 Task: Create a section Dash & Dine and in the section, add a milestone Data Visualization Implementation in the project AgileRamp
Action: Mouse moved to (238, 540)
Screenshot: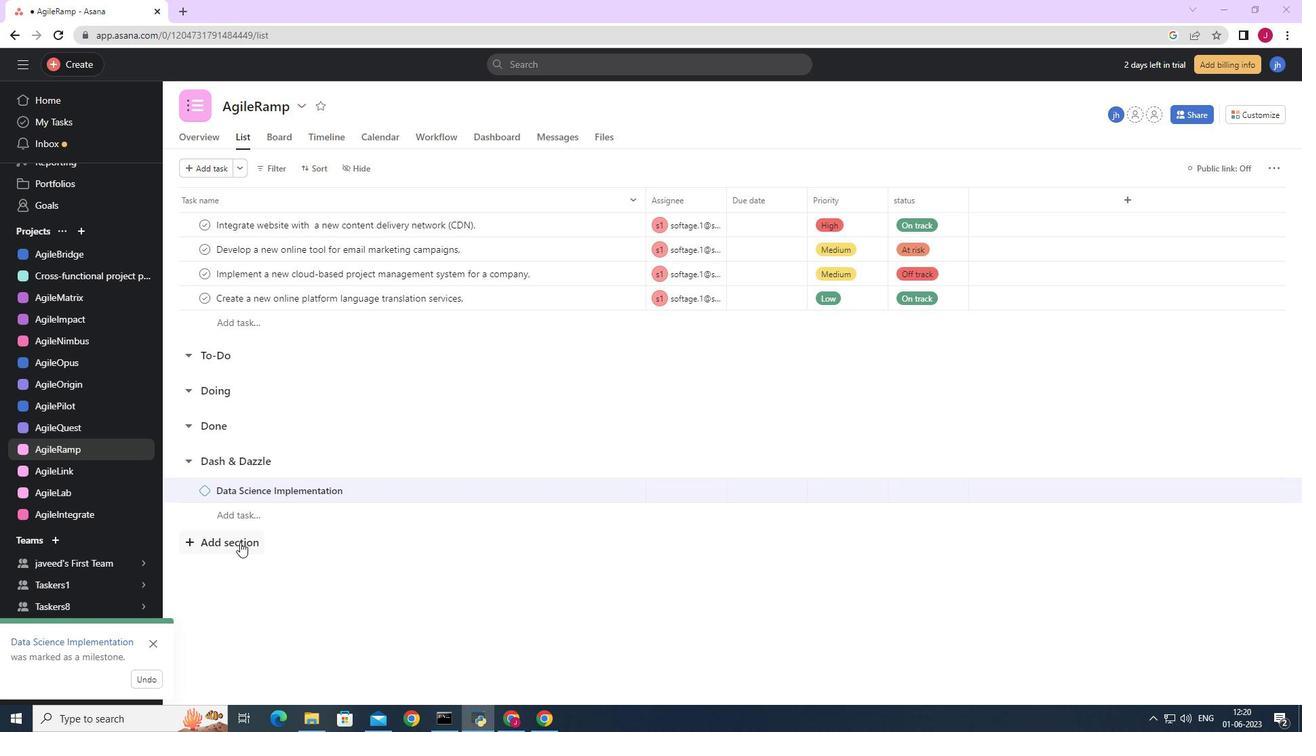 
Action: Mouse pressed left at (238, 540)
Screenshot: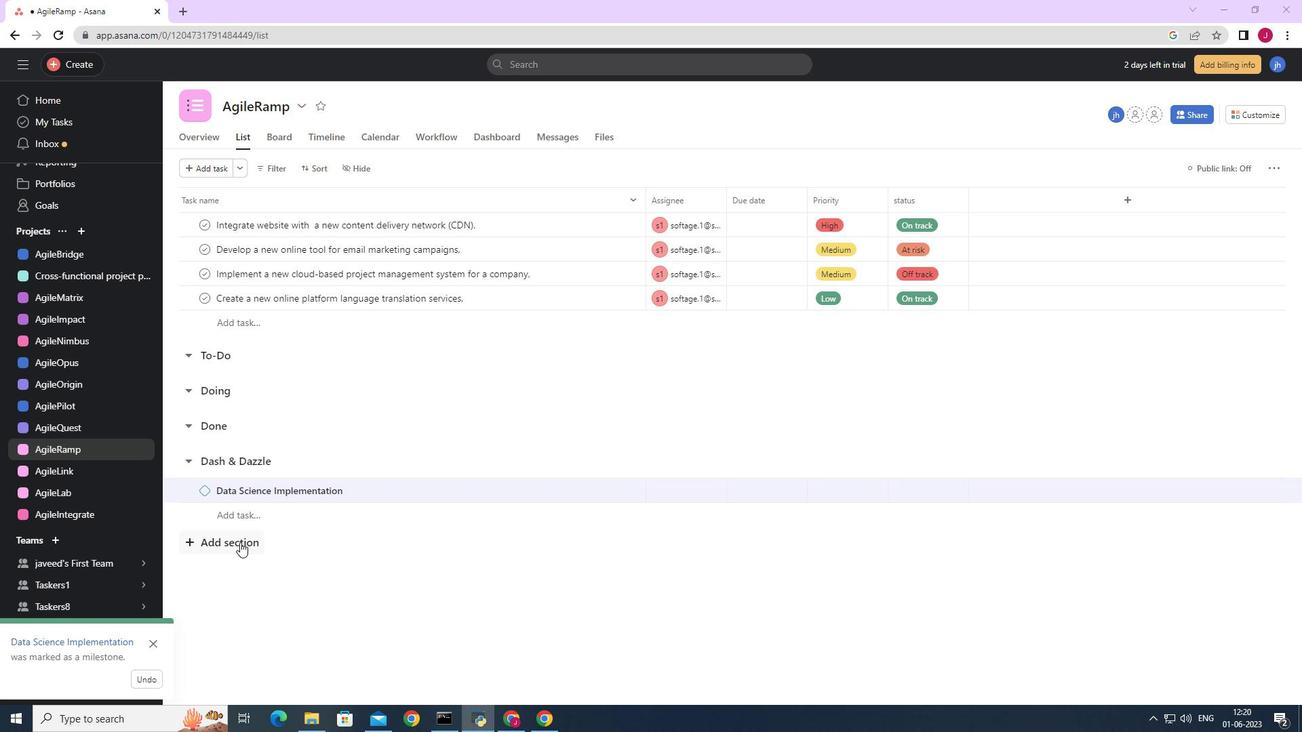 
Action: Key pressed <Key.caps_lock>D<Key.caps_lock>ash<Key.space><Key.shift>&<Key.space><Key.caps_lock>D<Key.shift>INE<Key.backspace><Key.backspace><Key.backspace><Key.shift>O<Key.backspace><Key.caps_lock>ine<Key.enter><Key.caps_lock>D<Key.caps_lock>ata<Key.space><Key.caps_lock>V<Key.caps_lock>isualization<Key.space><Key.caps_lock>I<Key.caps_lock>mplementation
Screenshot: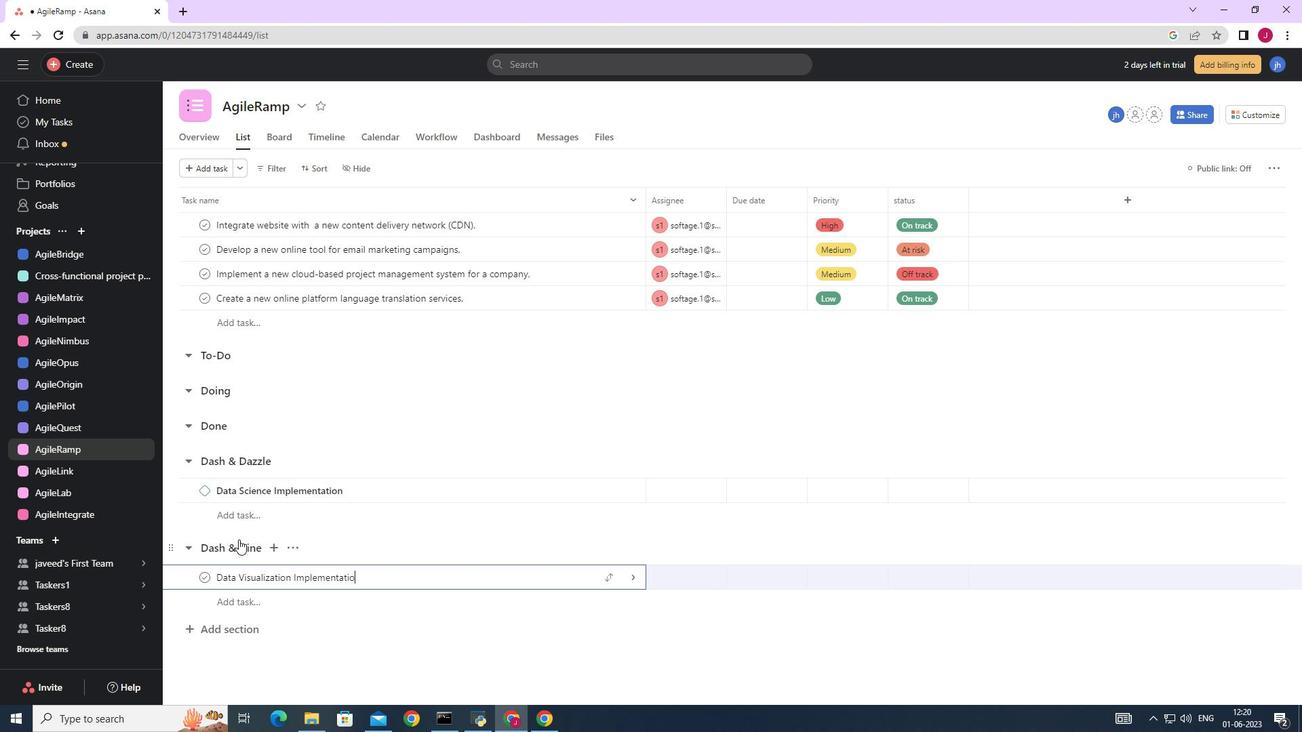
Action: Mouse moved to (634, 576)
Screenshot: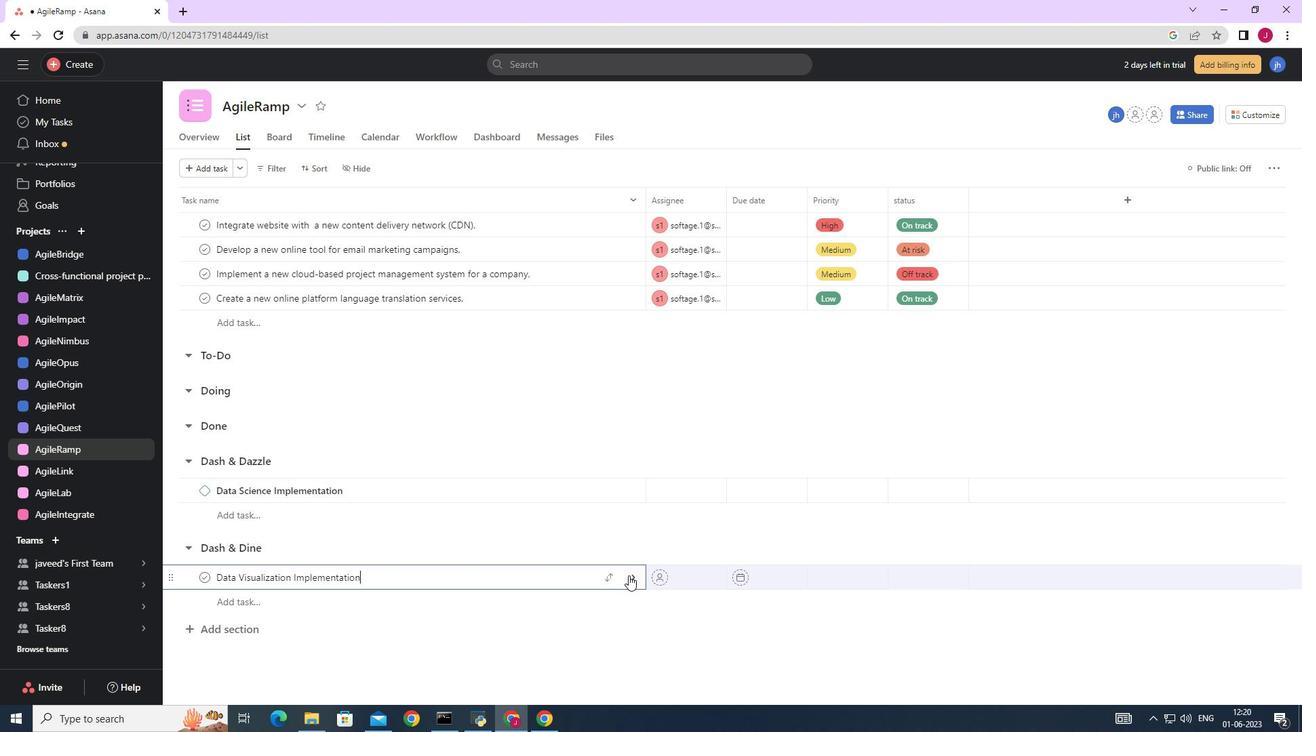 
Action: Mouse pressed left at (634, 576)
Screenshot: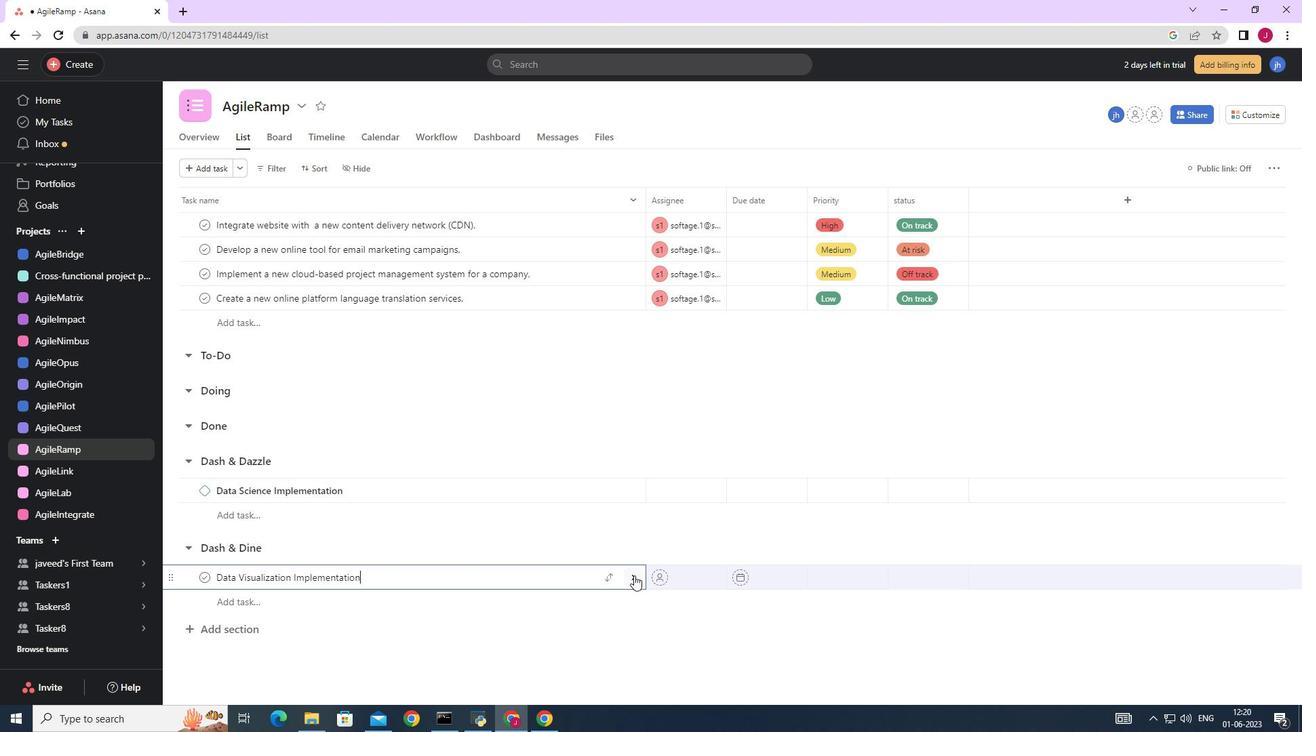 
Action: Mouse moved to (1255, 165)
Screenshot: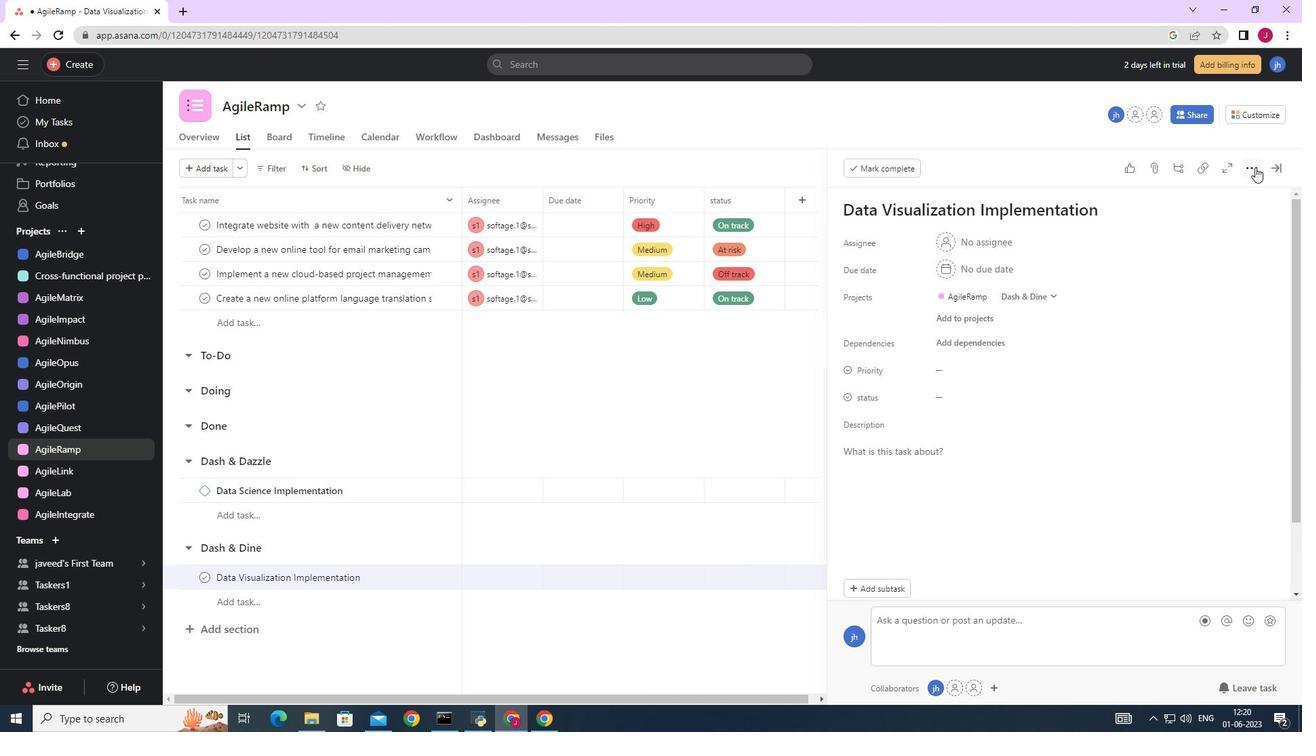
Action: Mouse pressed left at (1255, 165)
Screenshot: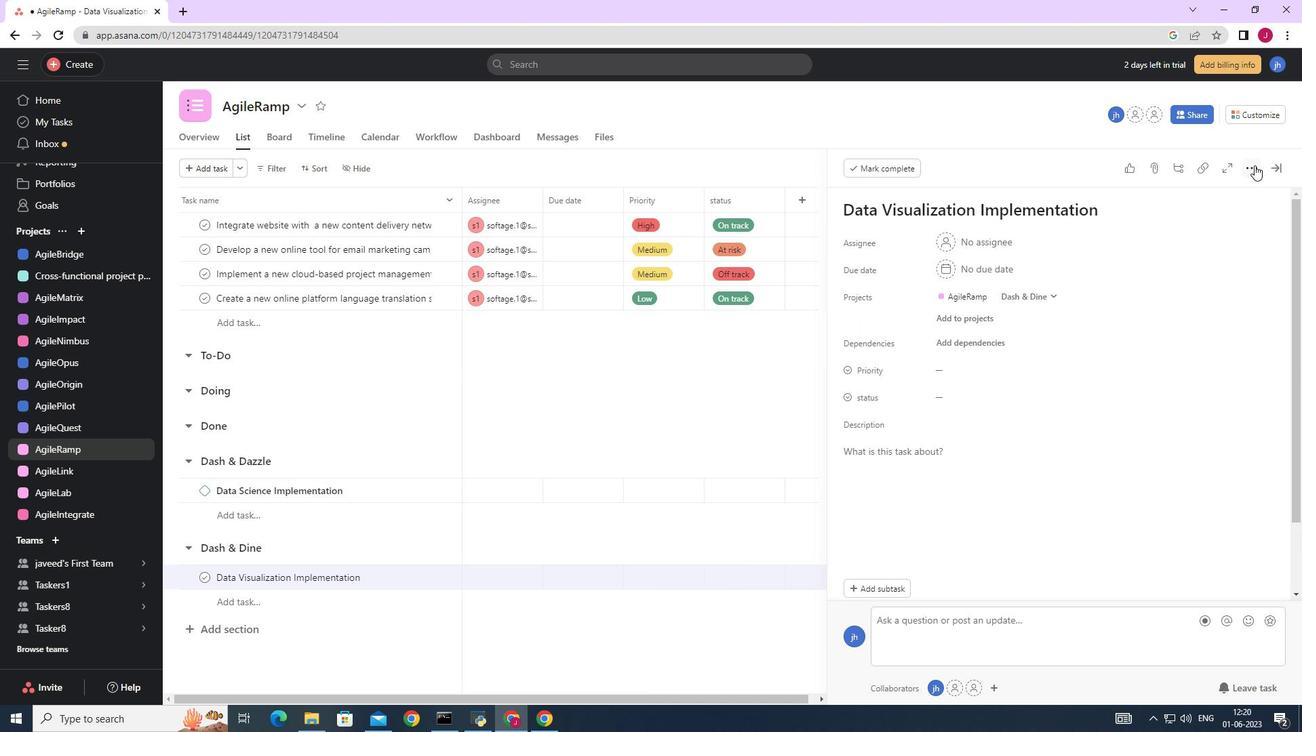 
Action: Mouse moved to (1138, 219)
Screenshot: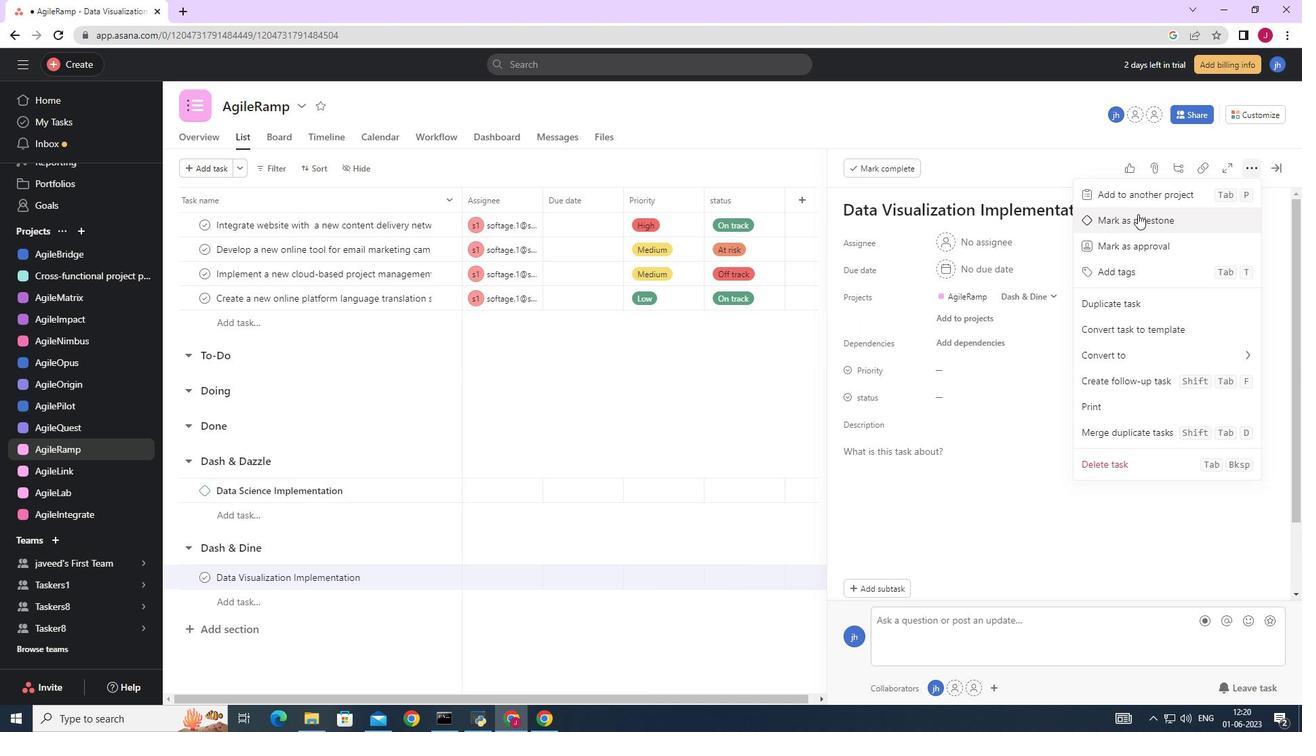 
Action: Mouse pressed left at (1138, 219)
Screenshot: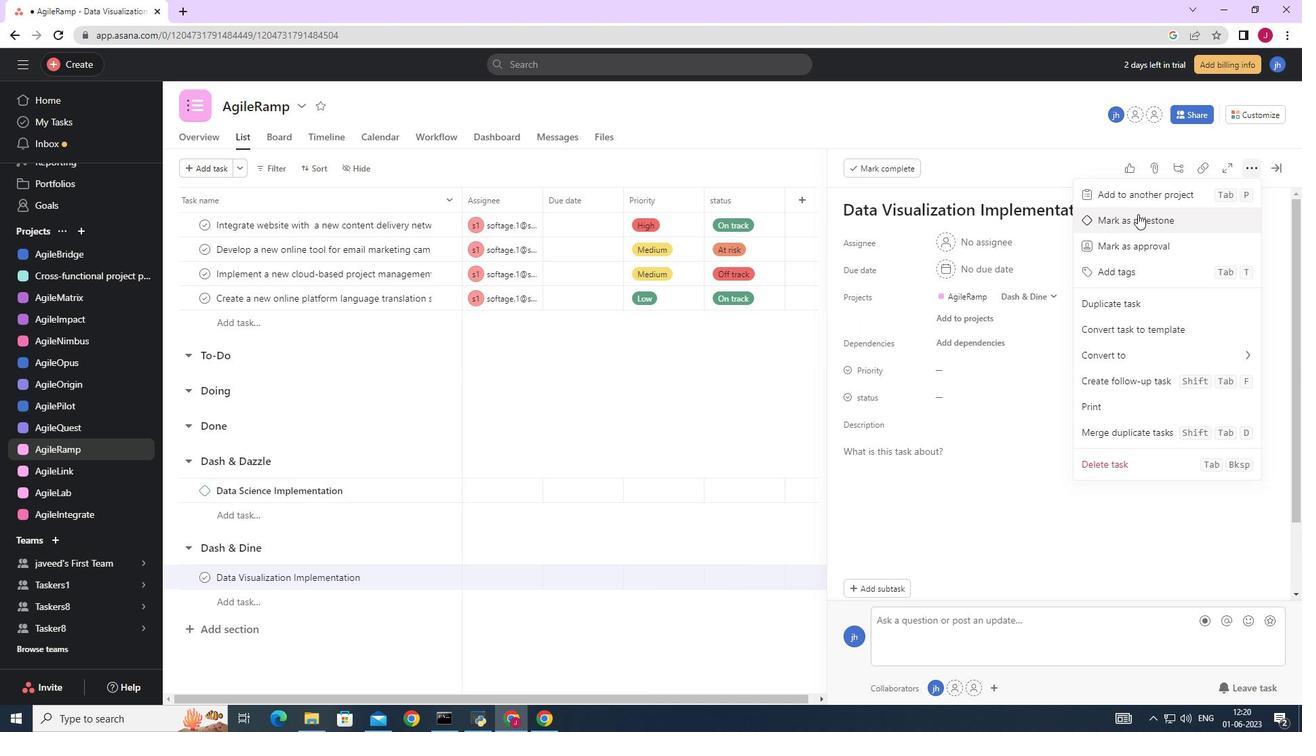 
Action: Mouse moved to (1278, 166)
Screenshot: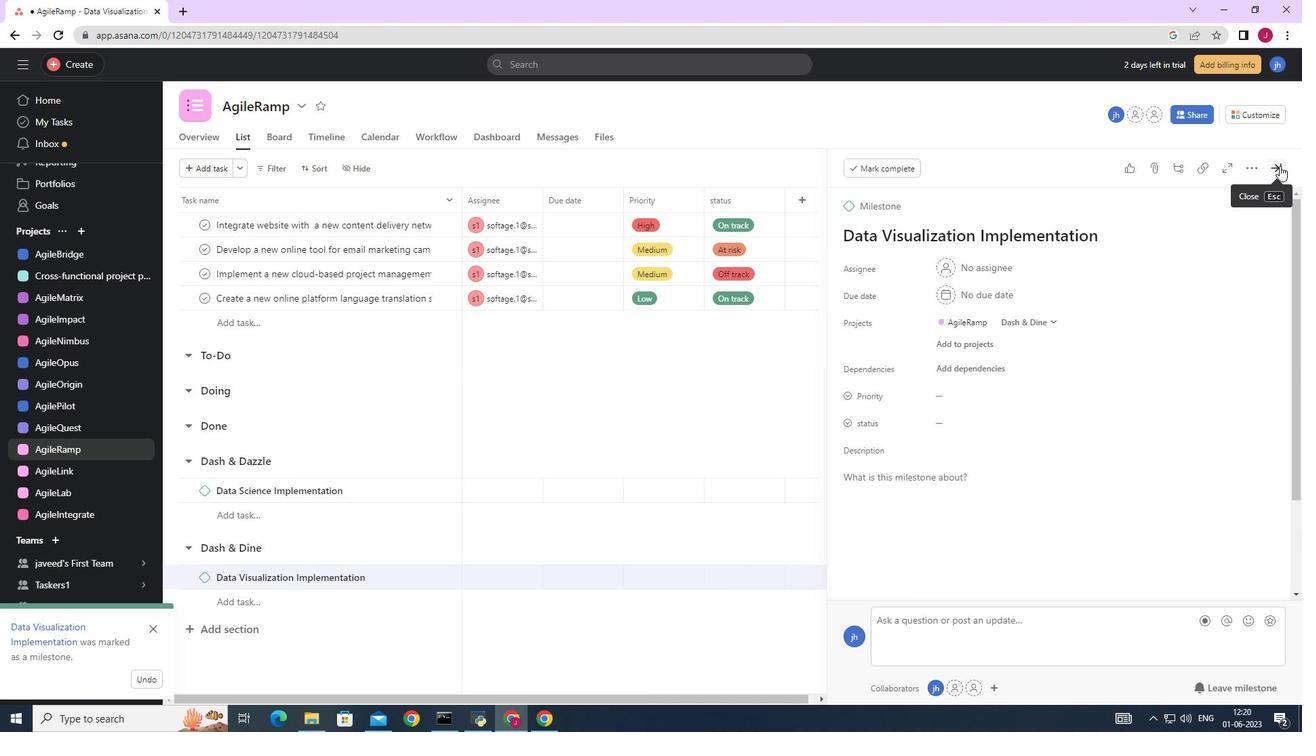 
Action: Mouse pressed left at (1278, 166)
Screenshot: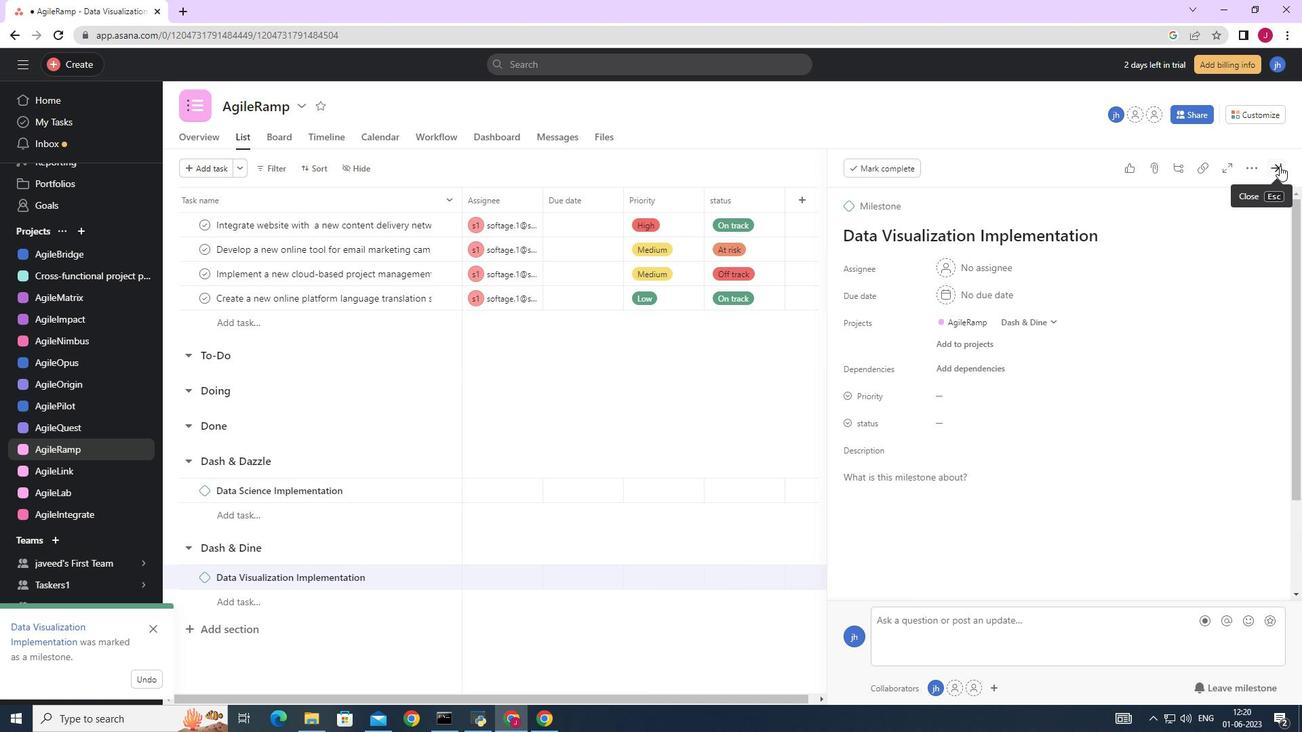 
Action: Mouse moved to (1275, 163)
Screenshot: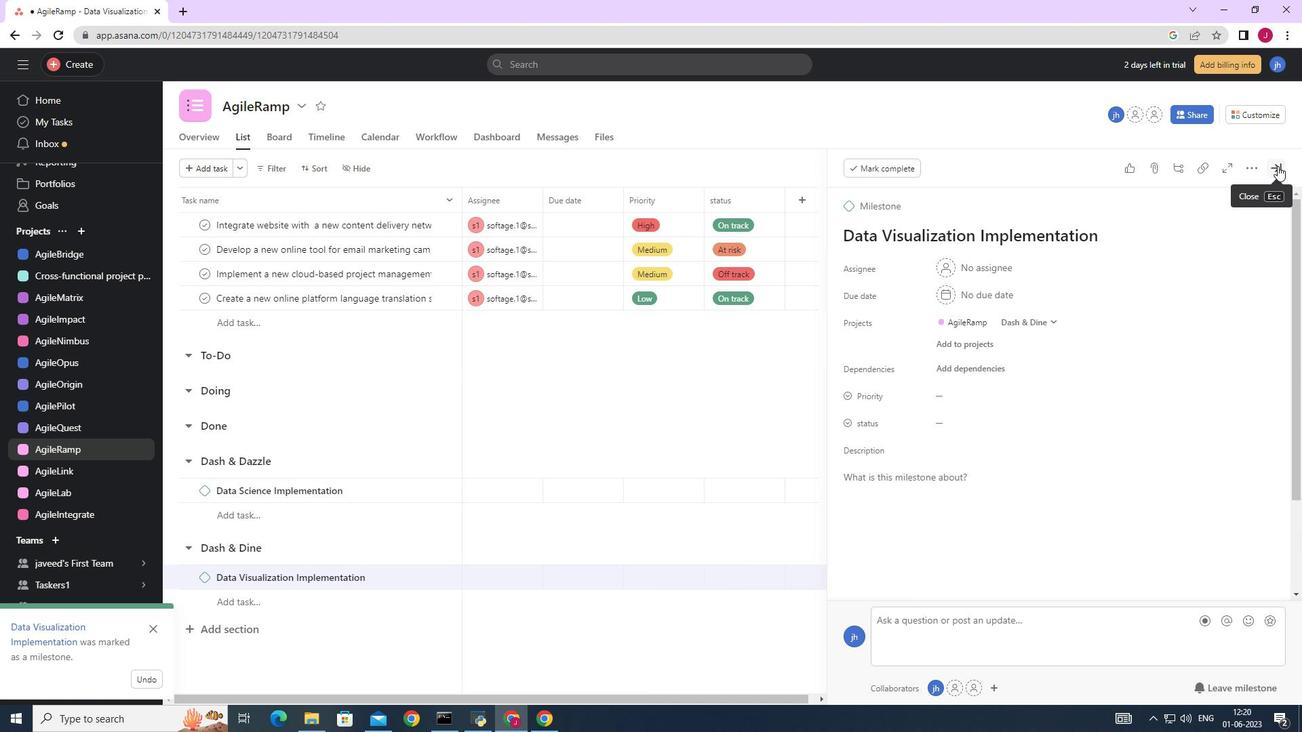 
